 Task: Create a due date automation trigger when advanced on, 2 hours before a card is due add fields with custom field "Resume" set to 10.
Action: Mouse moved to (1135, 89)
Screenshot: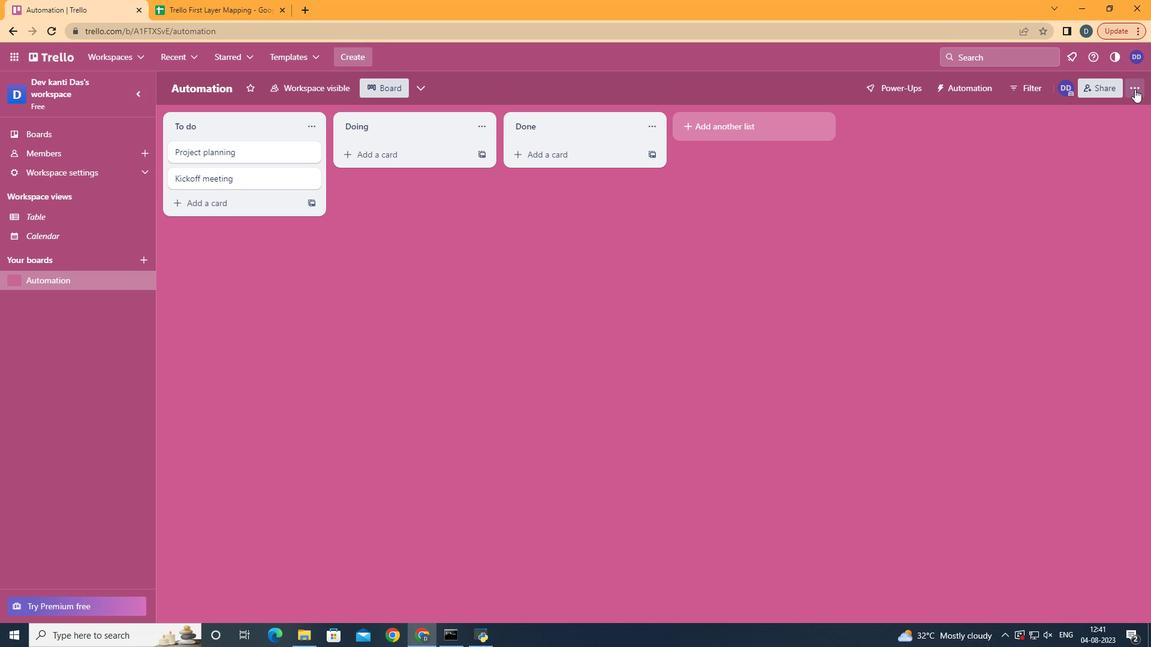
Action: Mouse pressed left at (1135, 89)
Screenshot: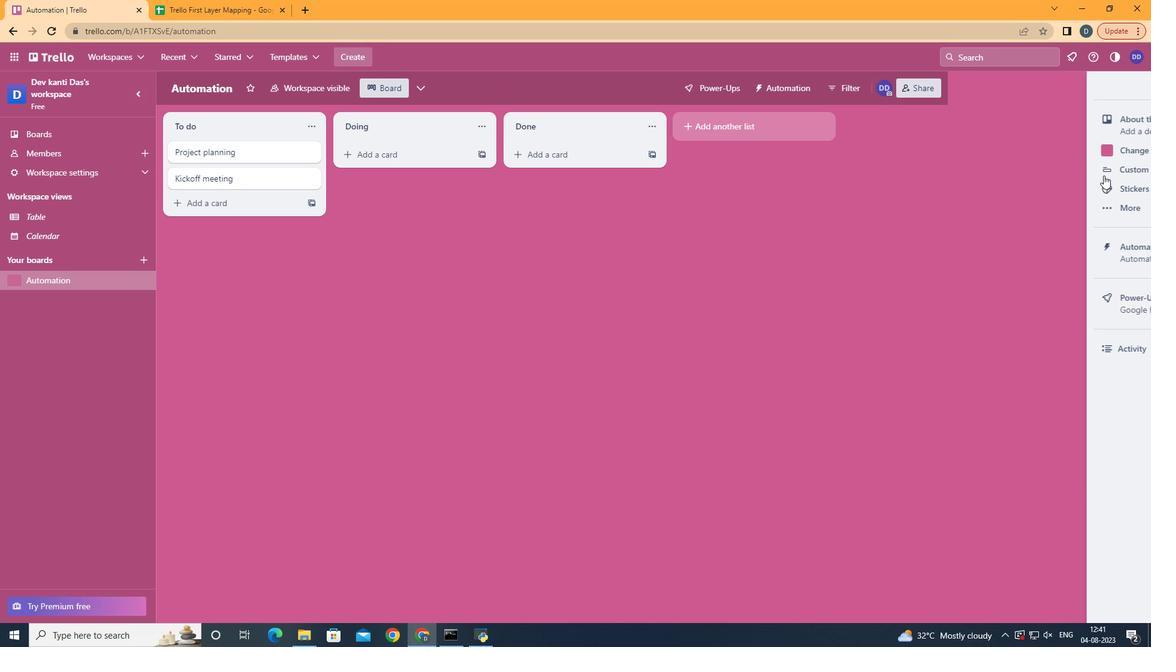 
Action: Mouse moved to (1056, 247)
Screenshot: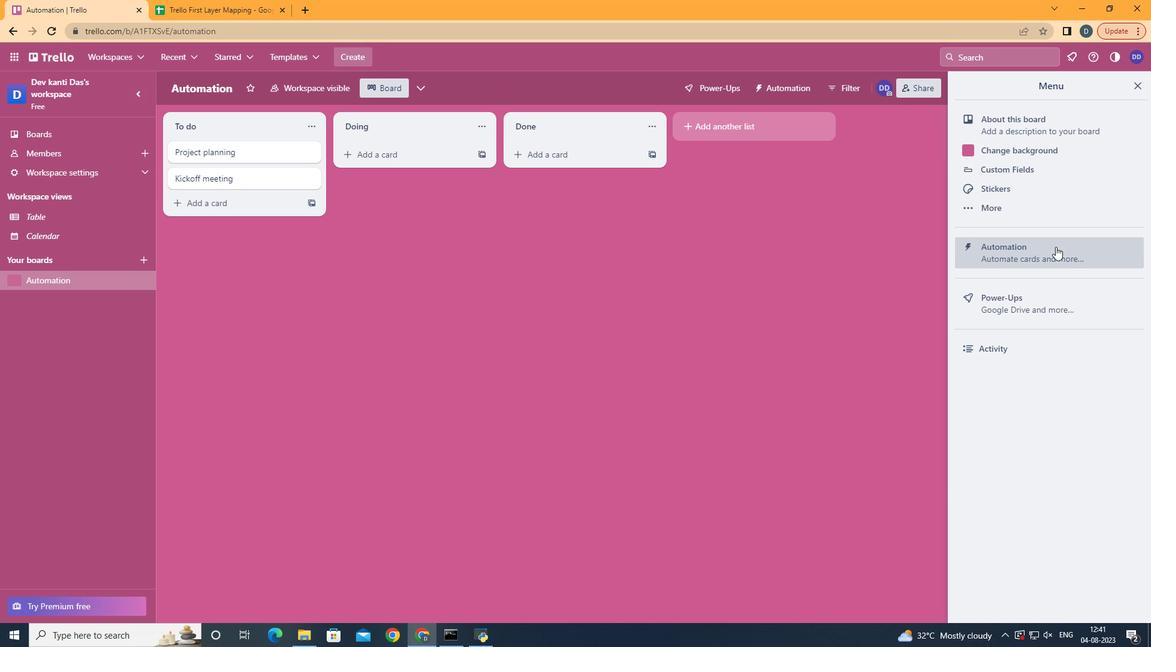 
Action: Mouse pressed left at (1056, 247)
Screenshot: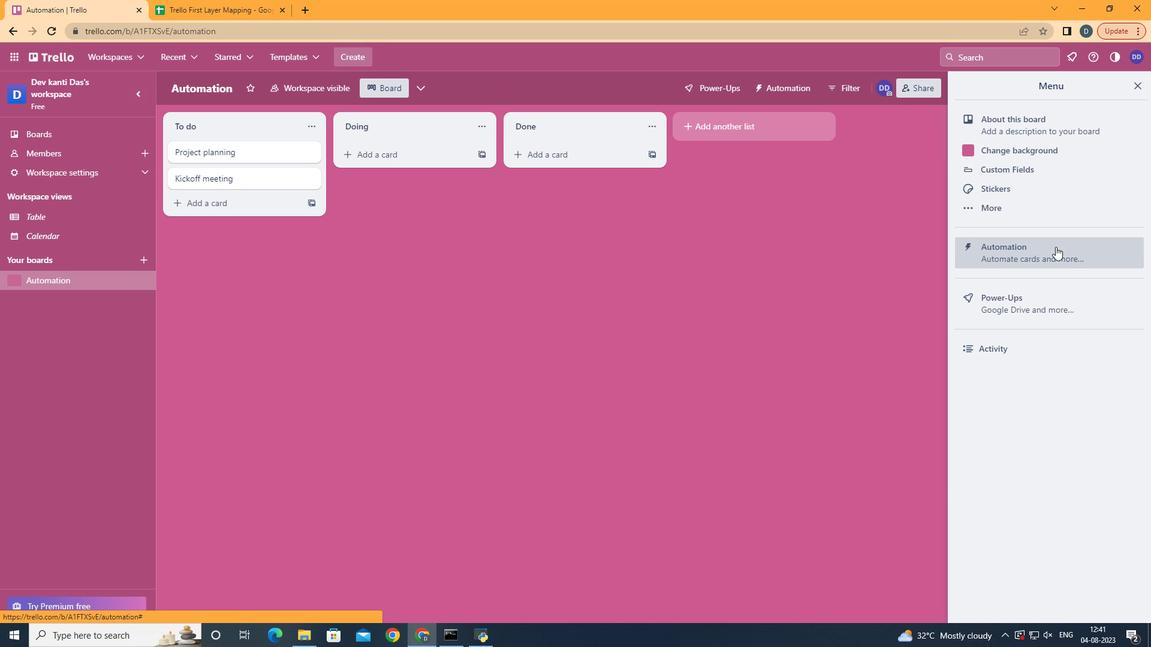 
Action: Mouse moved to (242, 241)
Screenshot: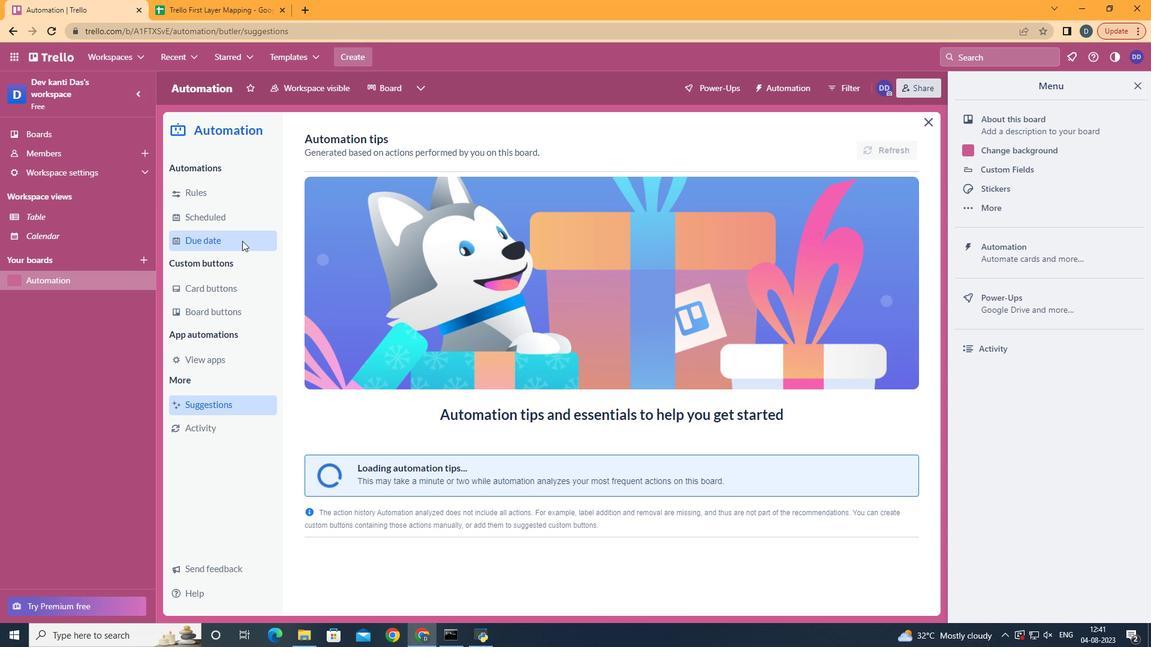 
Action: Mouse pressed left at (242, 241)
Screenshot: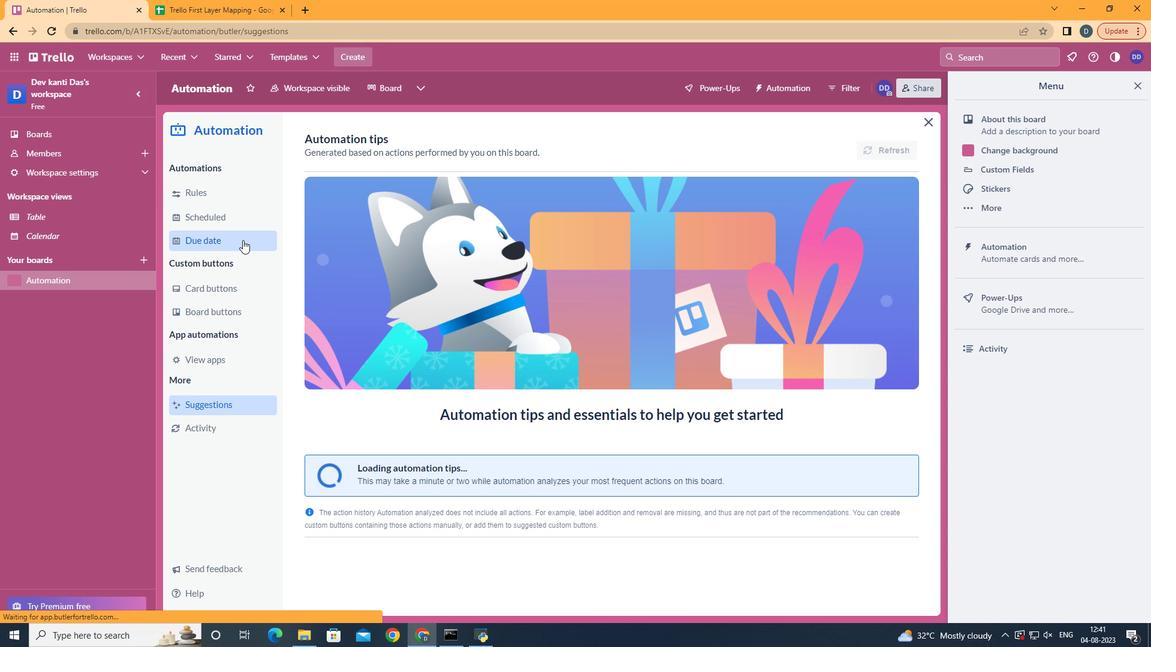 
Action: Mouse moved to (845, 137)
Screenshot: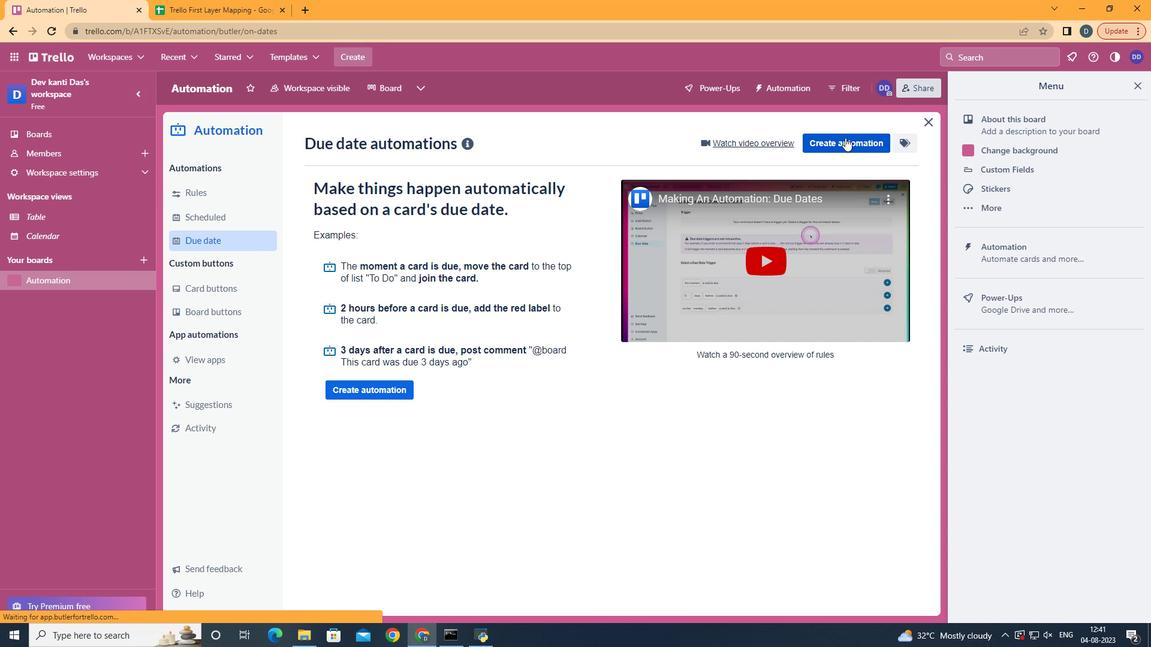 
Action: Mouse pressed left at (845, 137)
Screenshot: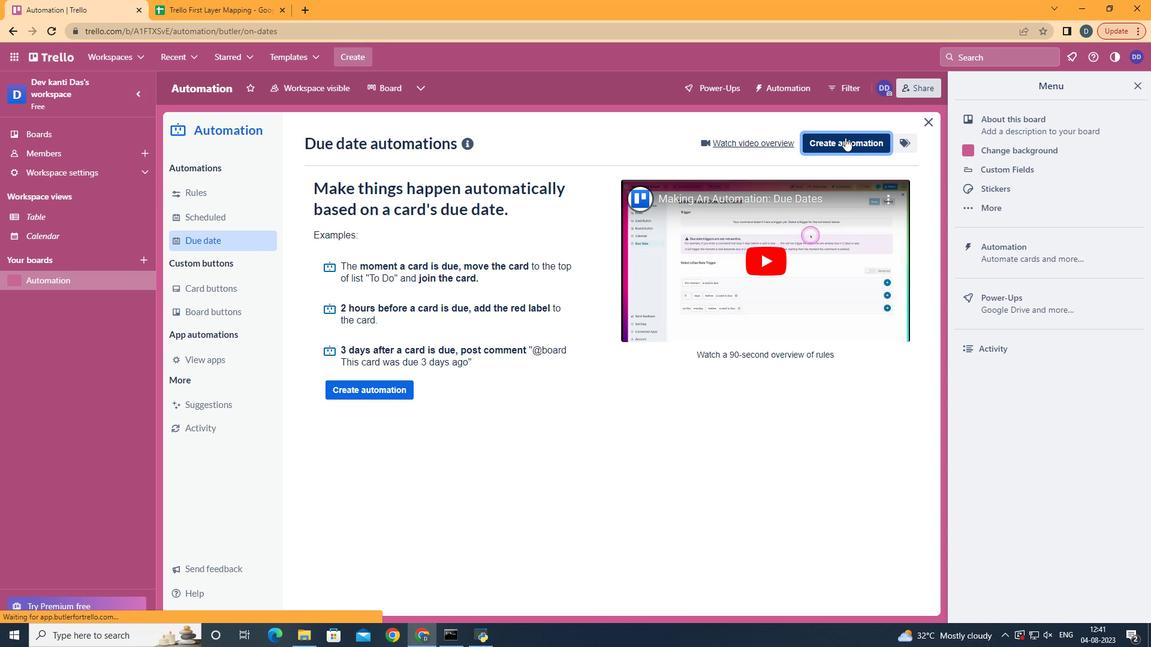 
Action: Mouse moved to (656, 256)
Screenshot: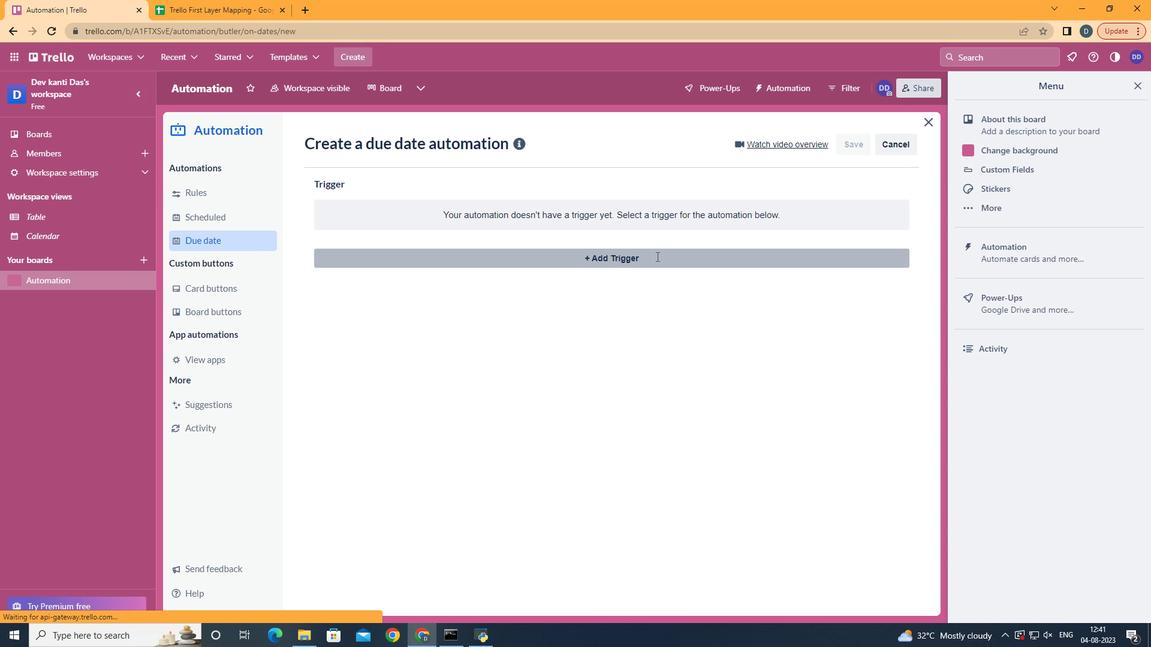 
Action: Mouse pressed left at (656, 256)
Screenshot: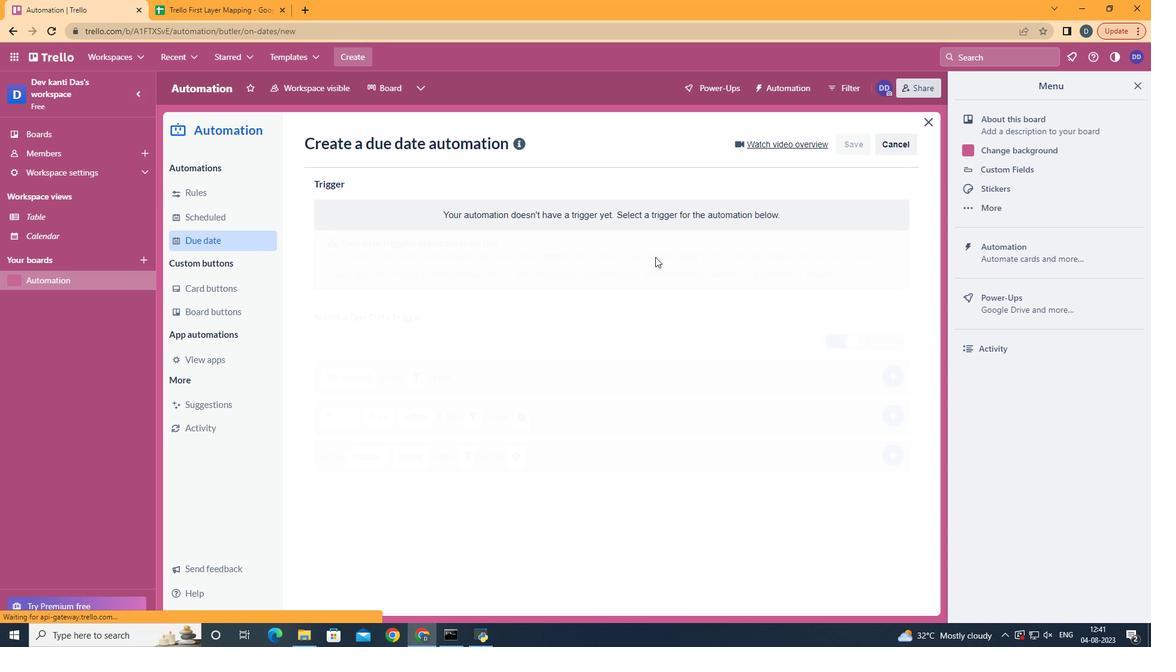 
Action: Mouse moved to (388, 523)
Screenshot: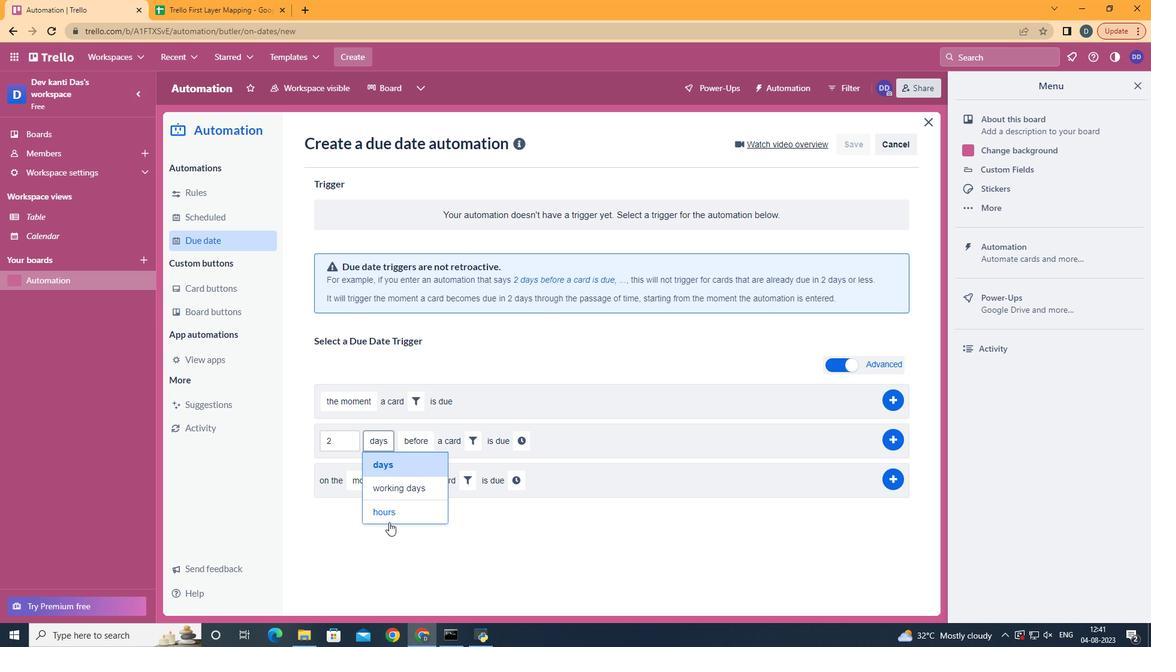 
Action: Mouse pressed left at (388, 523)
Screenshot: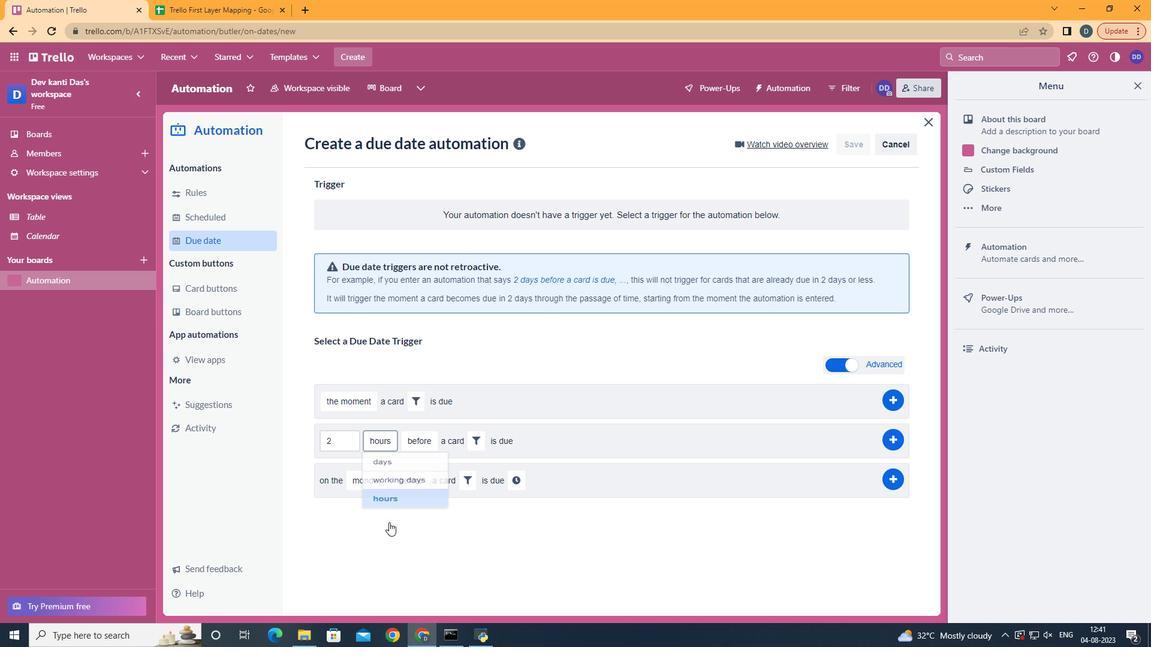 
Action: Mouse moved to (429, 466)
Screenshot: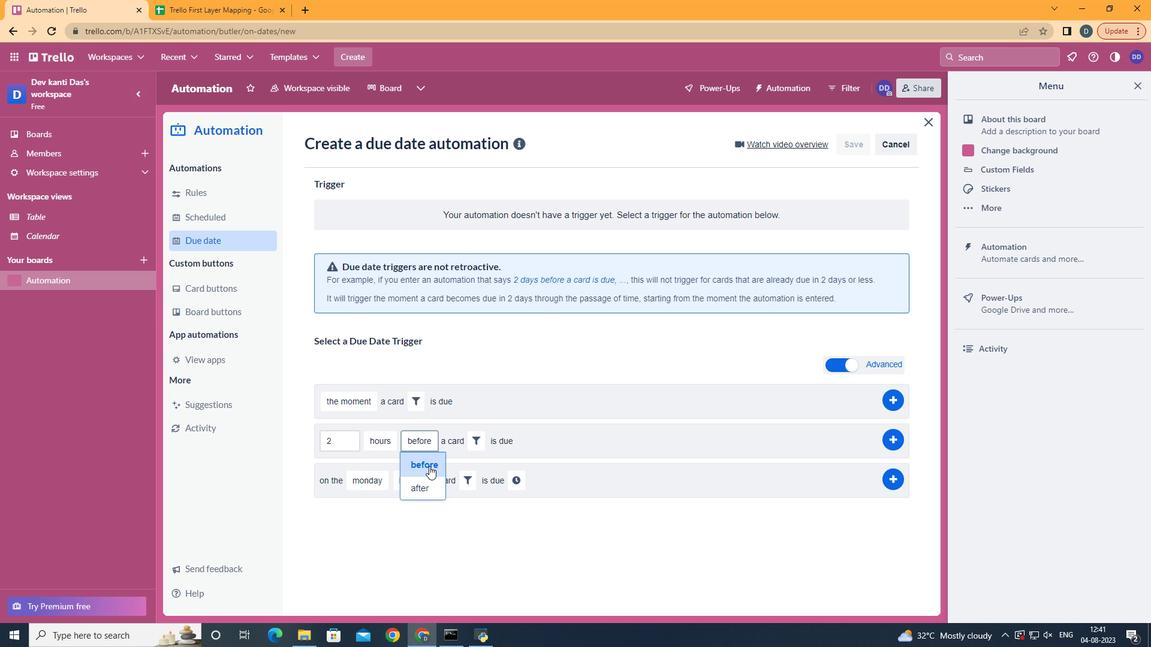 
Action: Mouse pressed left at (429, 466)
Screenshot: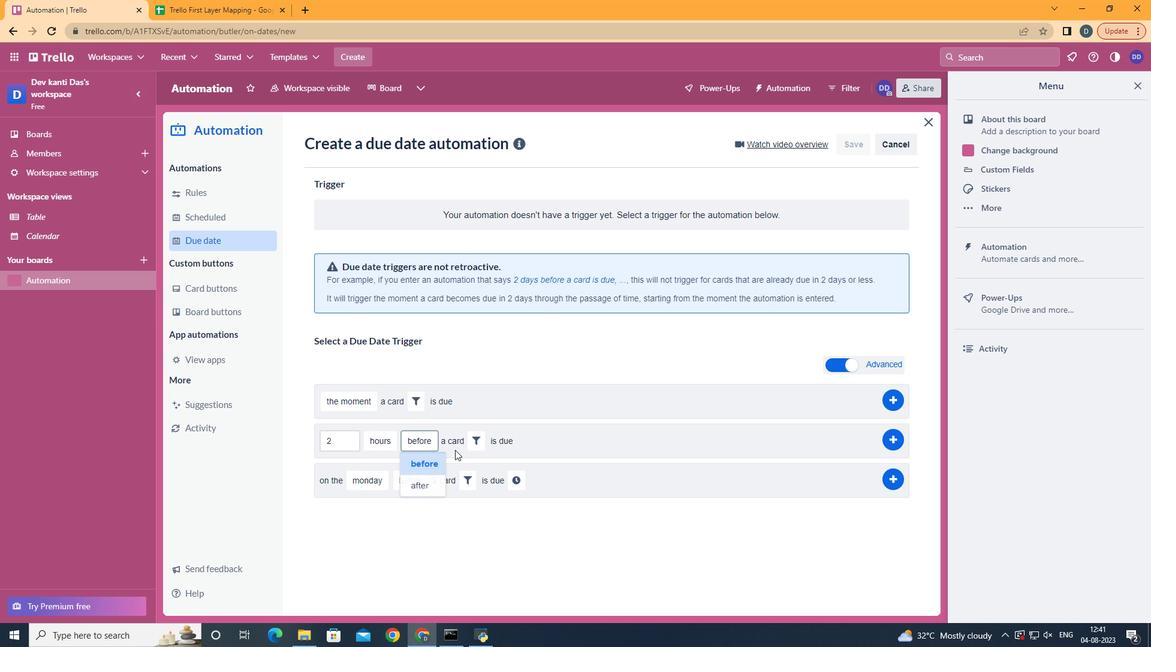 
Action: Mouse moved to (463, 445)
Screenshot: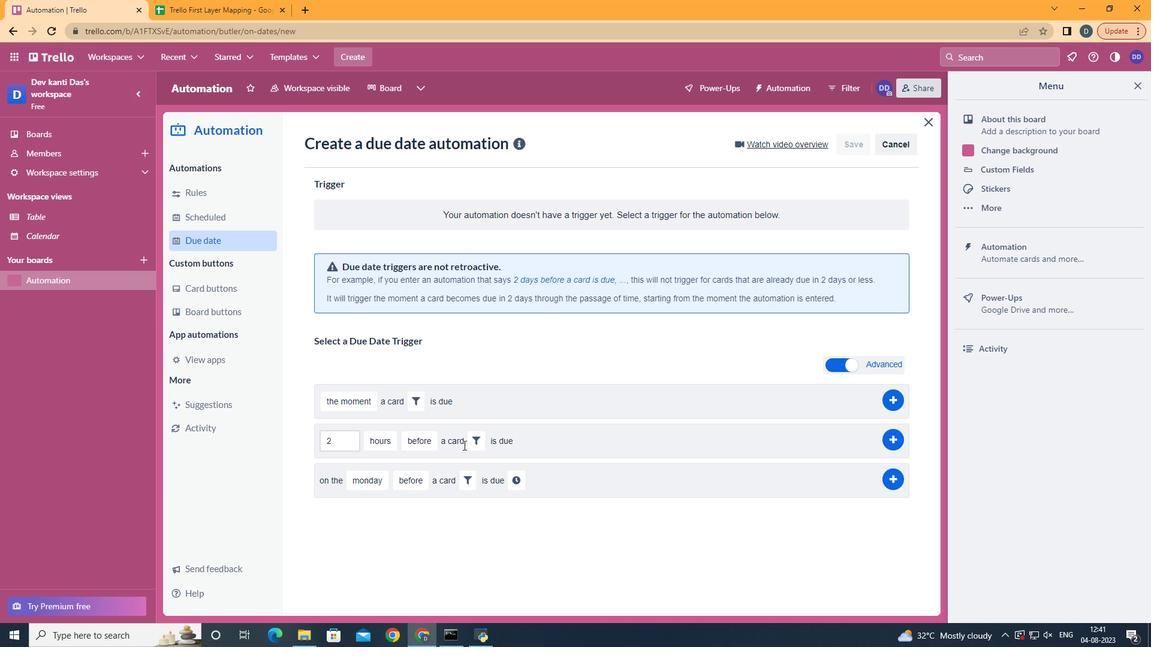 
Action: Mouse pressed left at (463, 445)
Screenshot: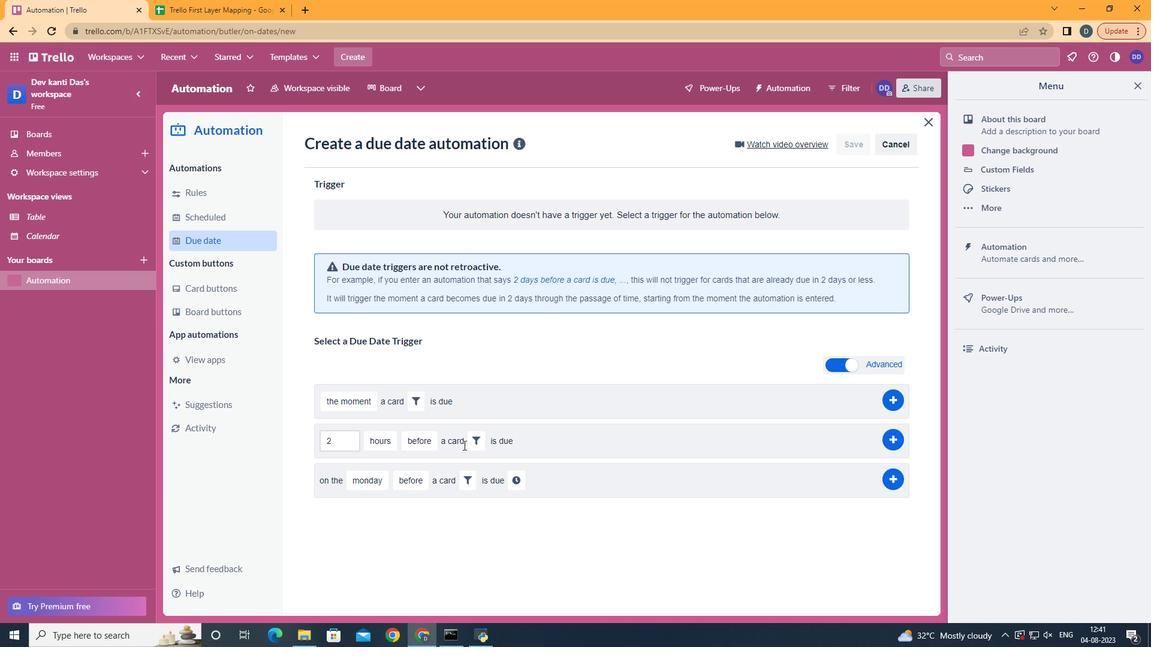 
Action: Mouse moved to (484, 439)
Screenshot: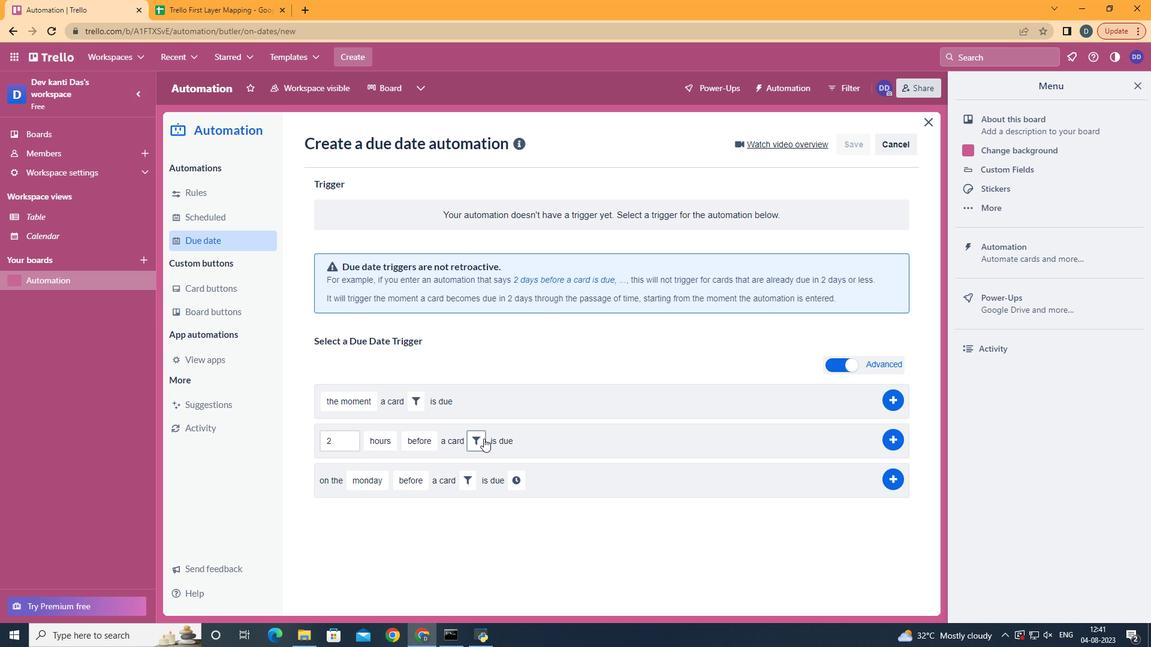 
Action: Mouse pressed left at (484, 439)
Screenshot: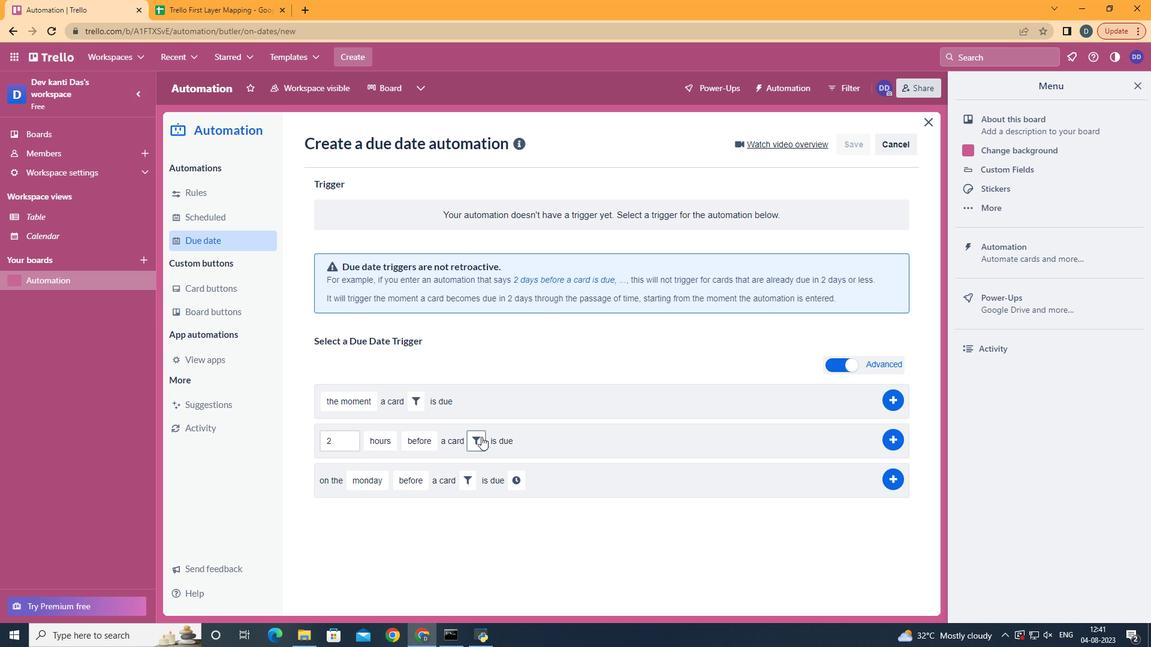
Action: Mouse moved to (671, 481)
Screenshot: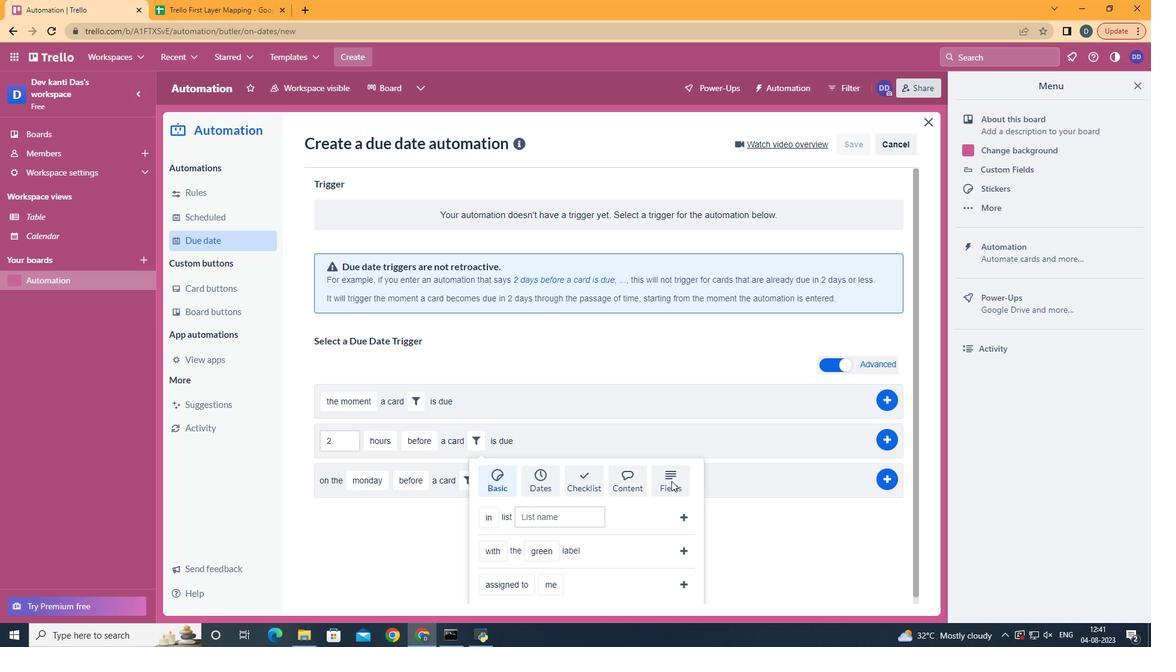 
Action: Mouse pressed left at (671, 481)
Screenshot: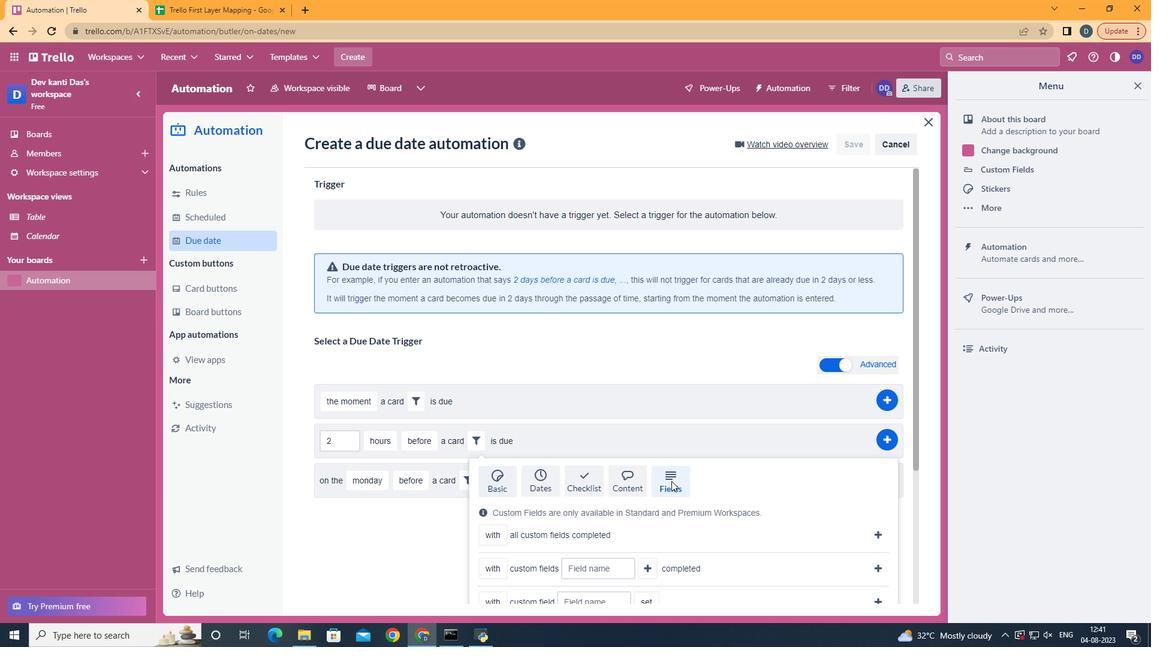 
Action: Mouse moved to (670, 481)
Screenshot: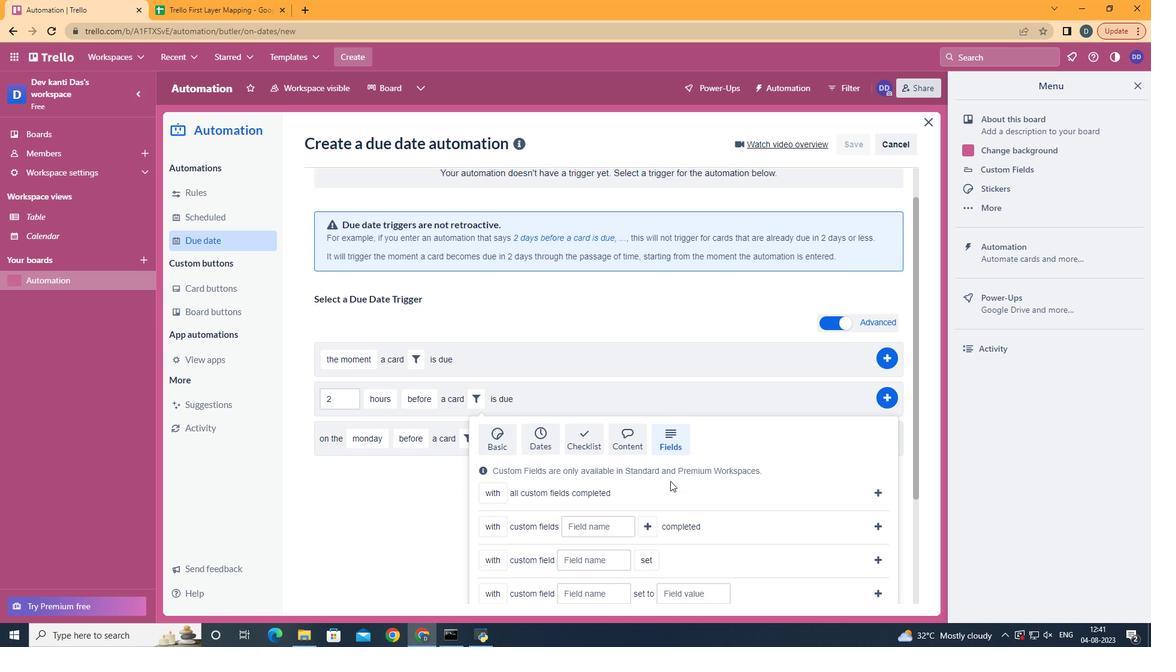 
Action: Mouse scrolled (670, 481) with delta (0, 0)
Screenshot: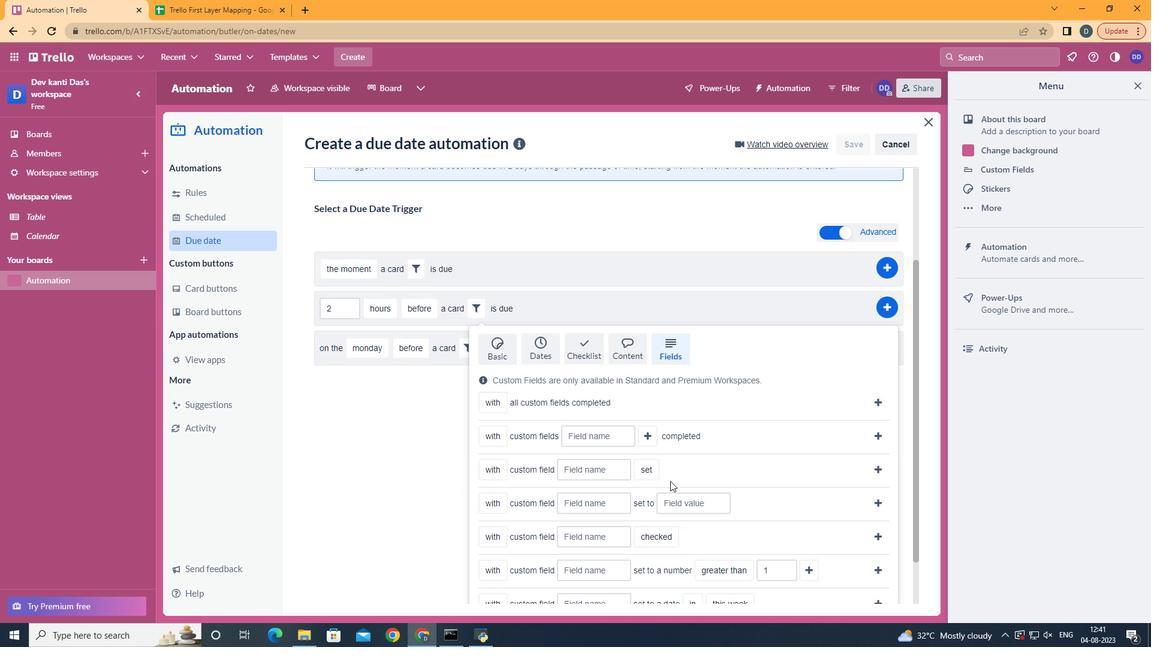 
Action: Mouse scrolled (670, 481) with delta (0, 0)
Screenshot: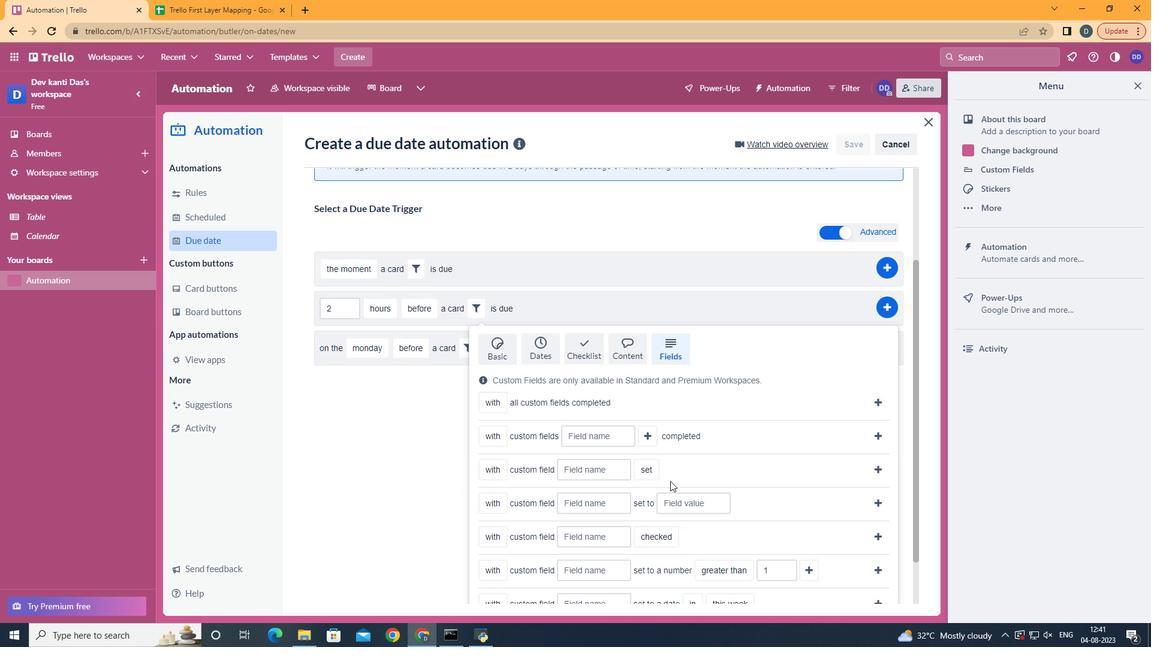 
Action: Mouse scrolled (670, 481) with delta (0, 0)
Screenshot: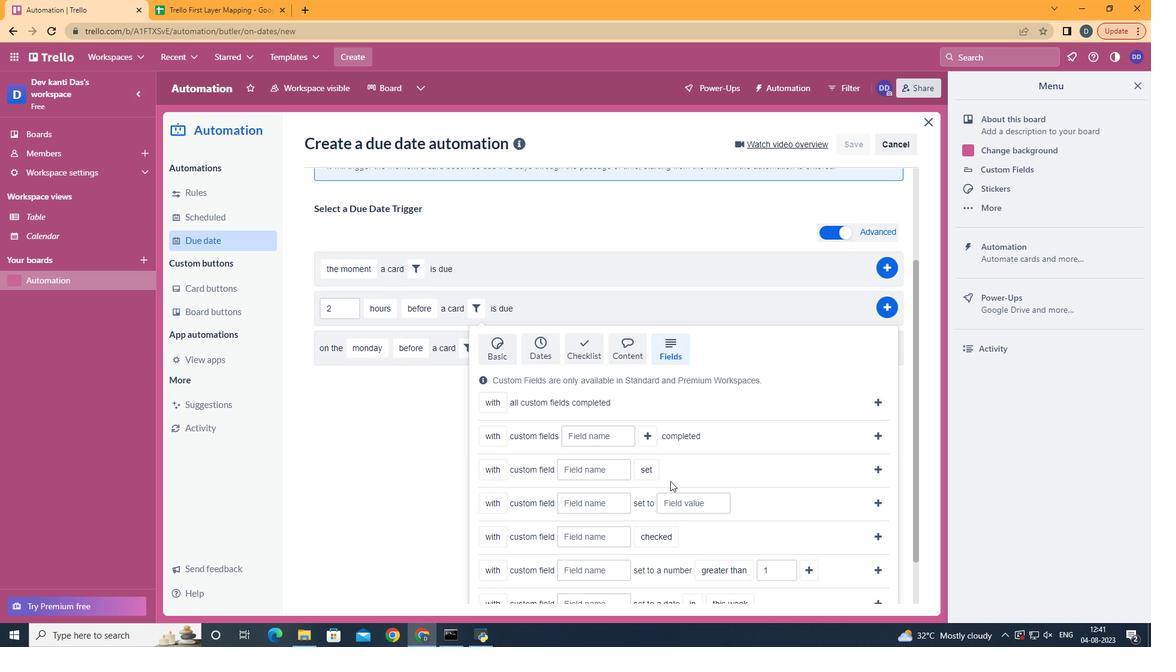 
Action: Mouse scrolled (670, 481) with delta (0, 0)
Screenshot: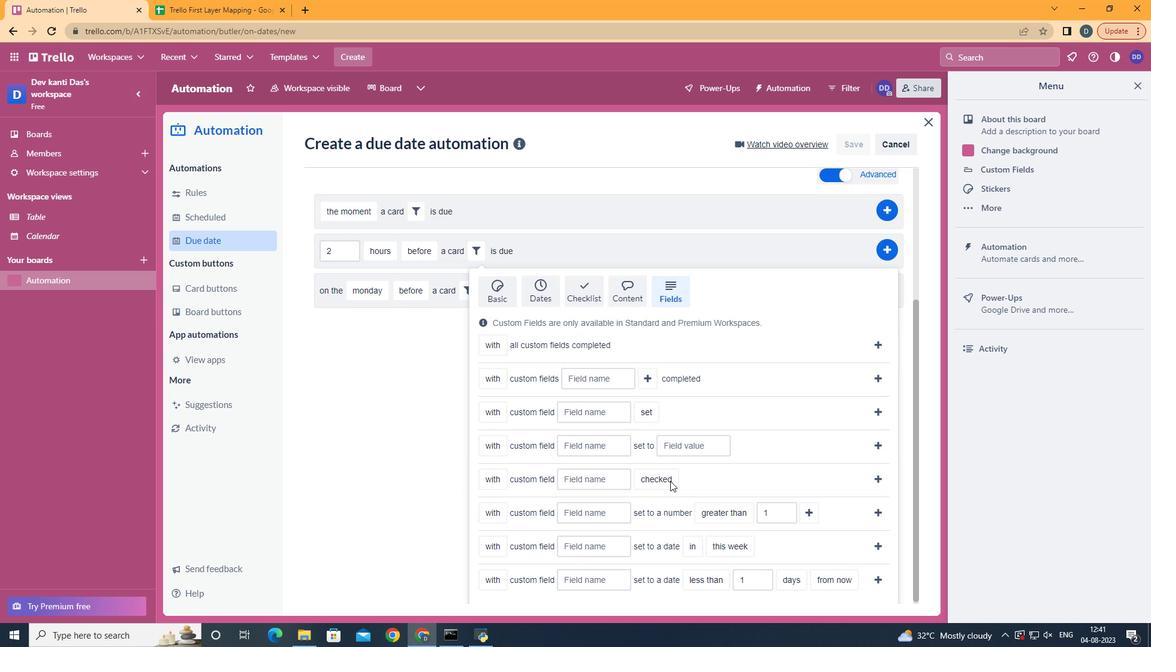 
Action: Mouse moved to (507, 469)
Screenshot: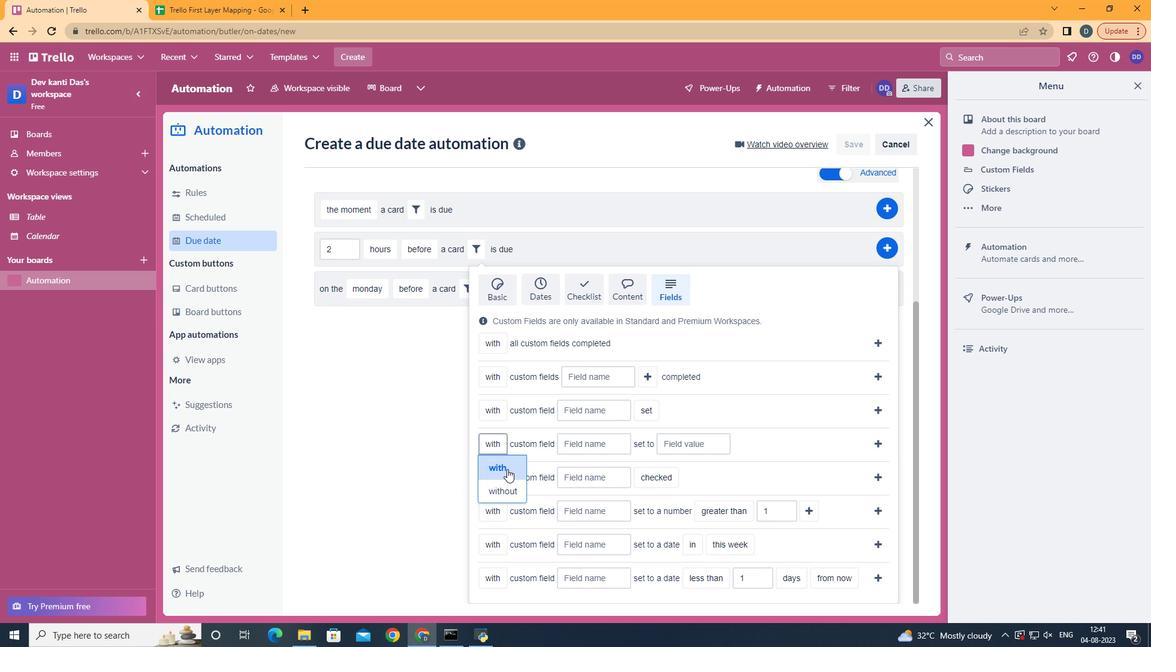 
Action: Mouse pressed left at (507, 469)
Screenshot: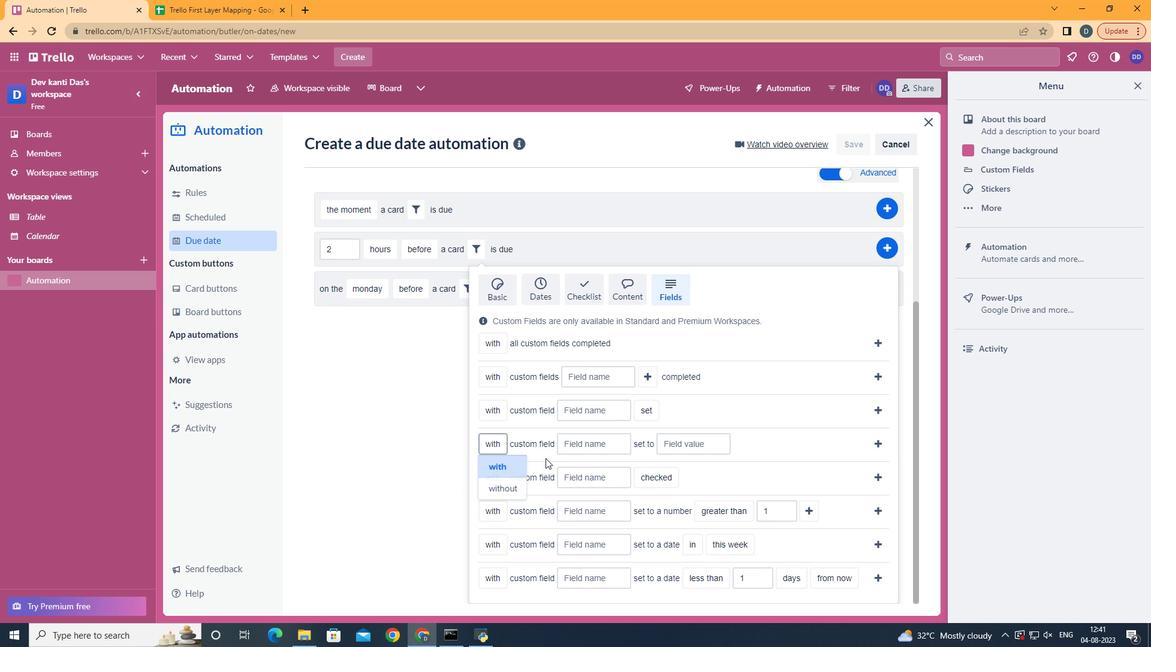 
Action: Mouse moved to (580, 448)
Screenshot: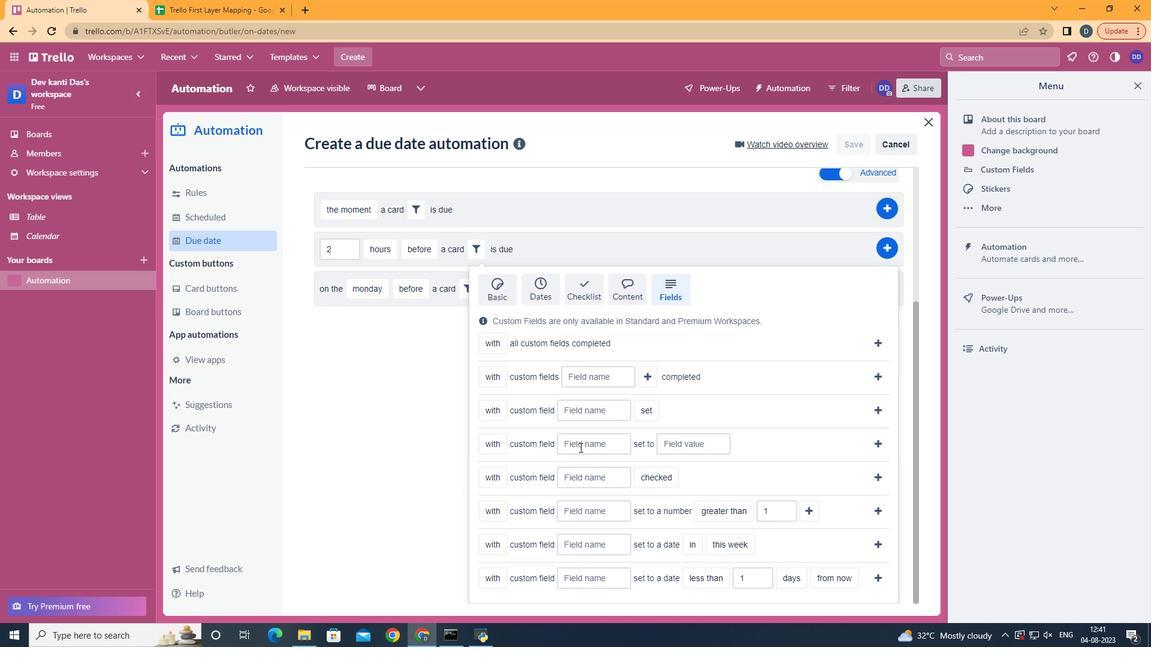 
Action: Mouse pressed left at (580, 448)
Screenshot: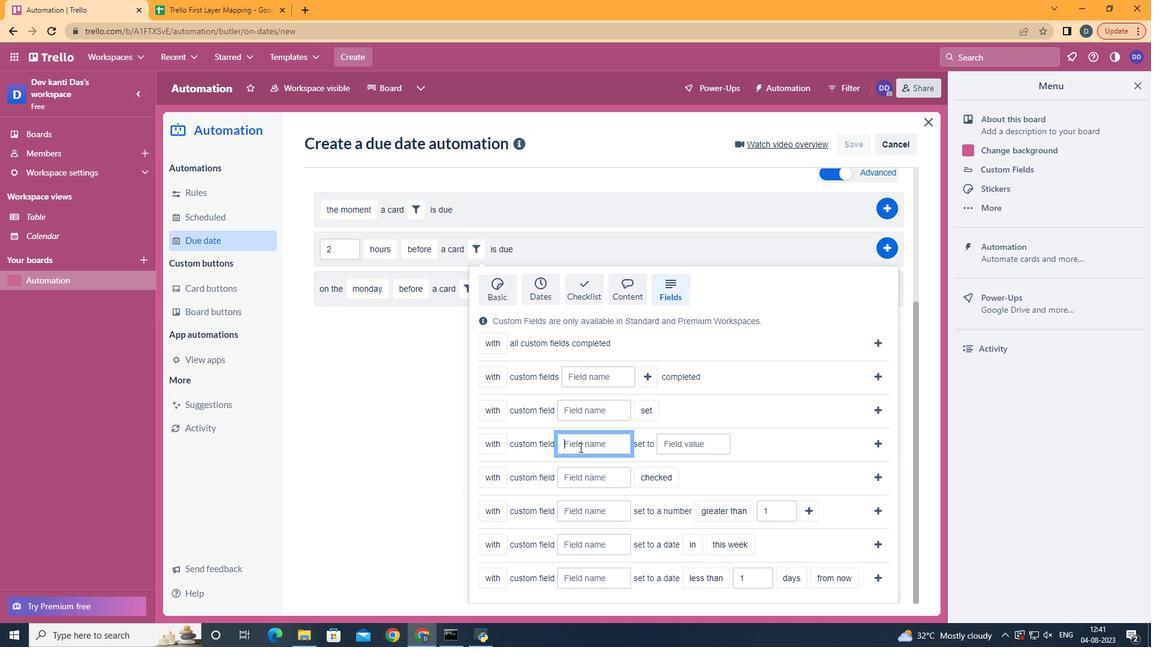 
Action: Key pressed <Key.shift>Resume
Screenshot: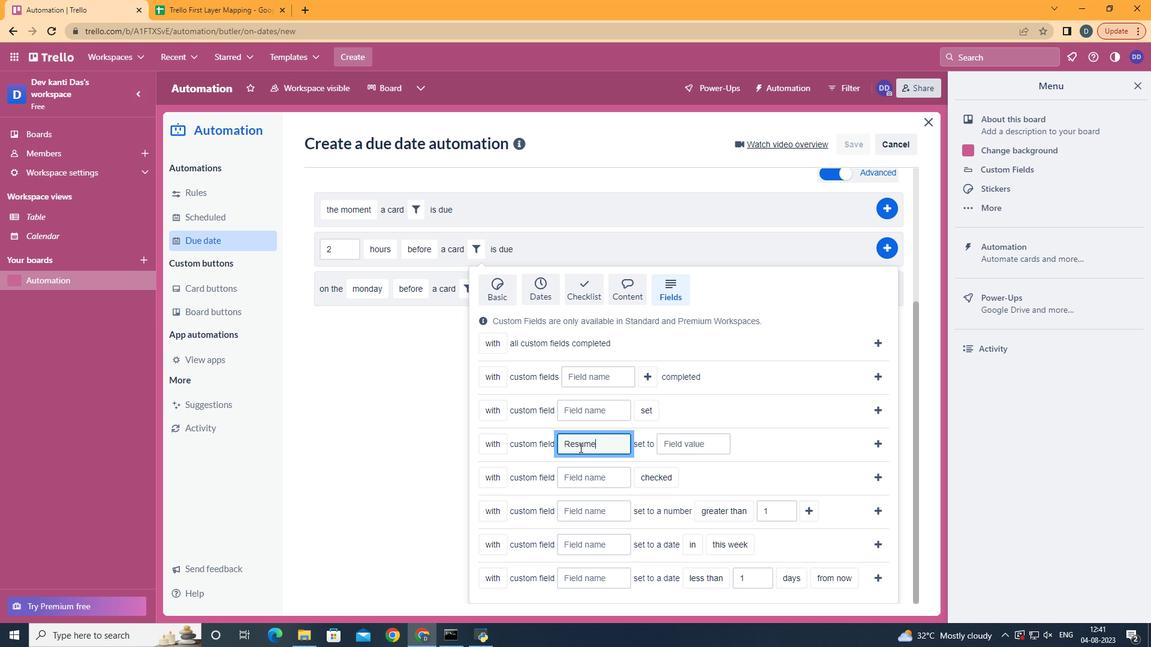 
Action: Mouse moved to (683, 442)
Screenshot: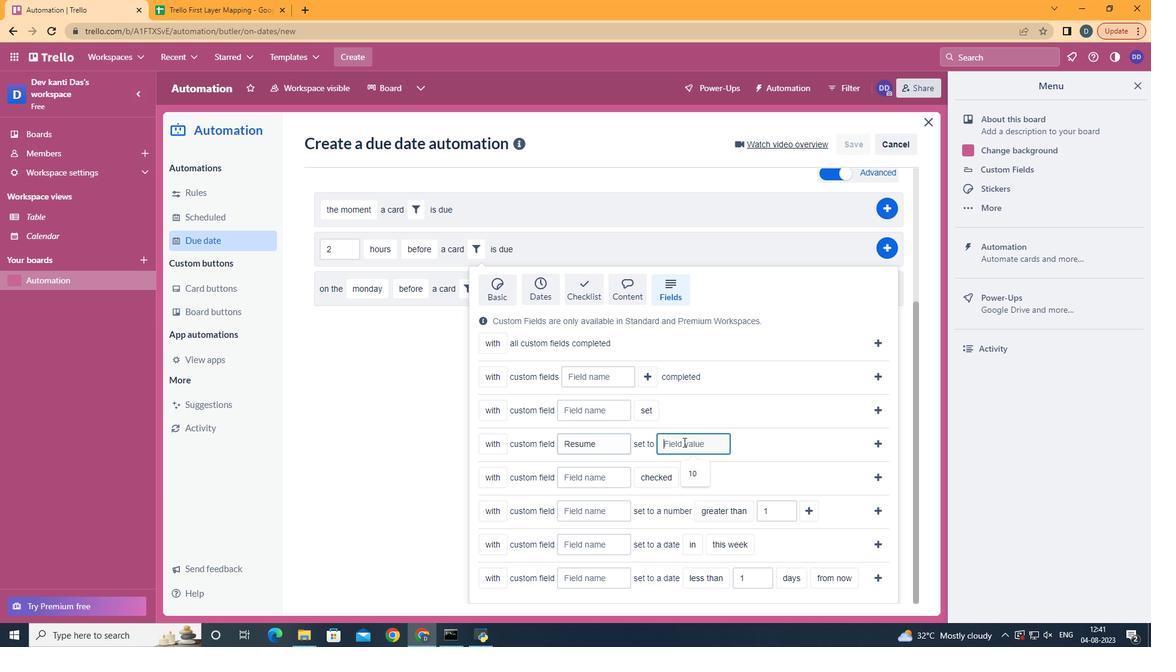 
Action: Mouse pressed left at (683, 442)
Screenshot: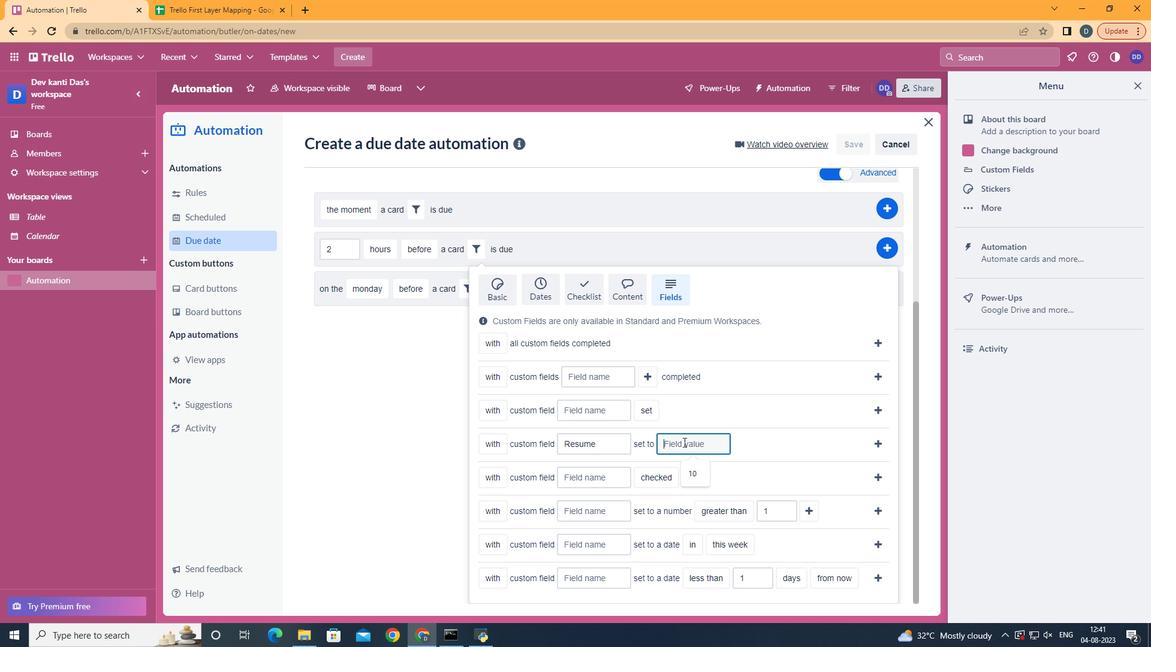 
Action: Key pressed 10
Screenshot: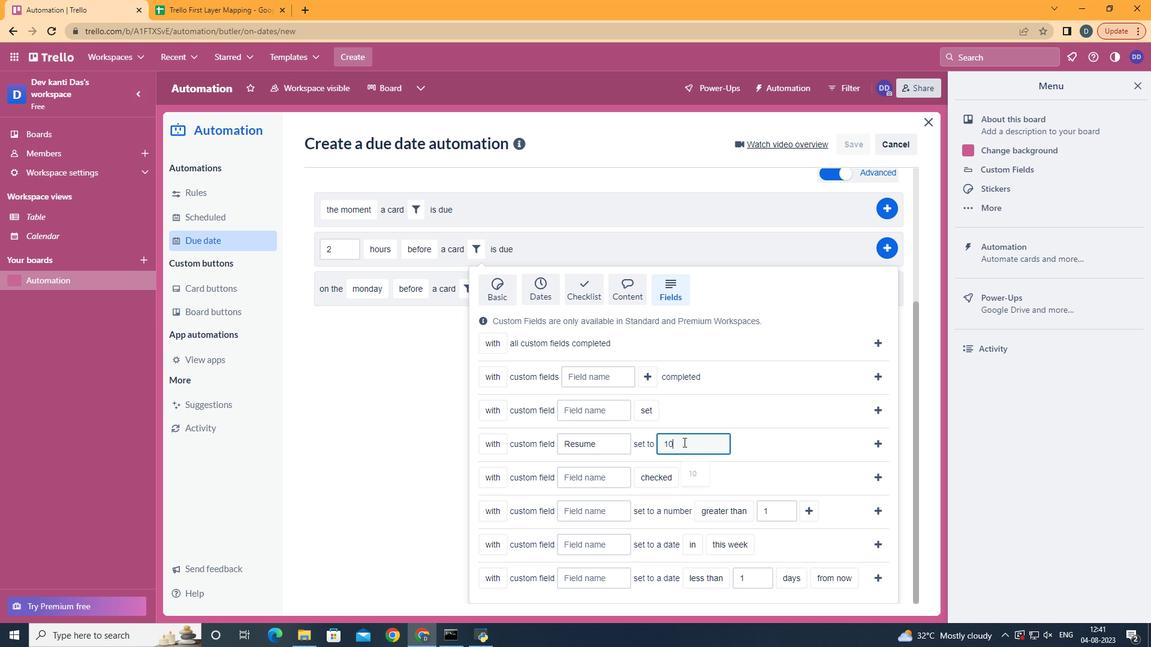 
Action: Mouse moved to (872, 444)
Screenshot: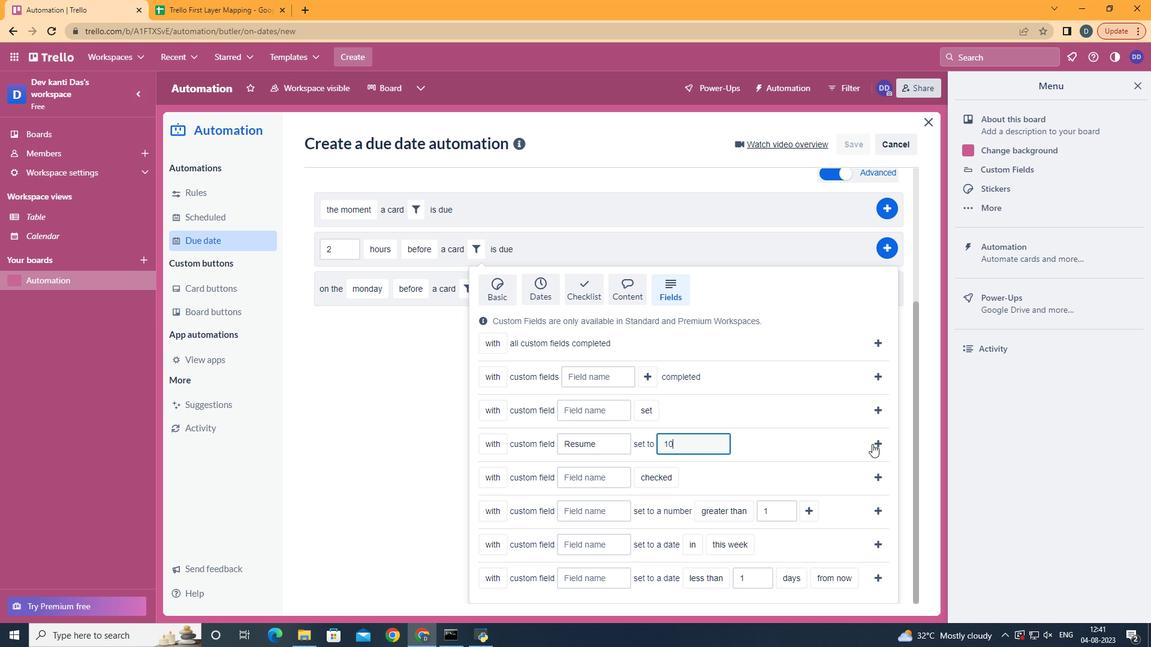 
Action: Mouse pressed left at (872, 444)
Screenshot: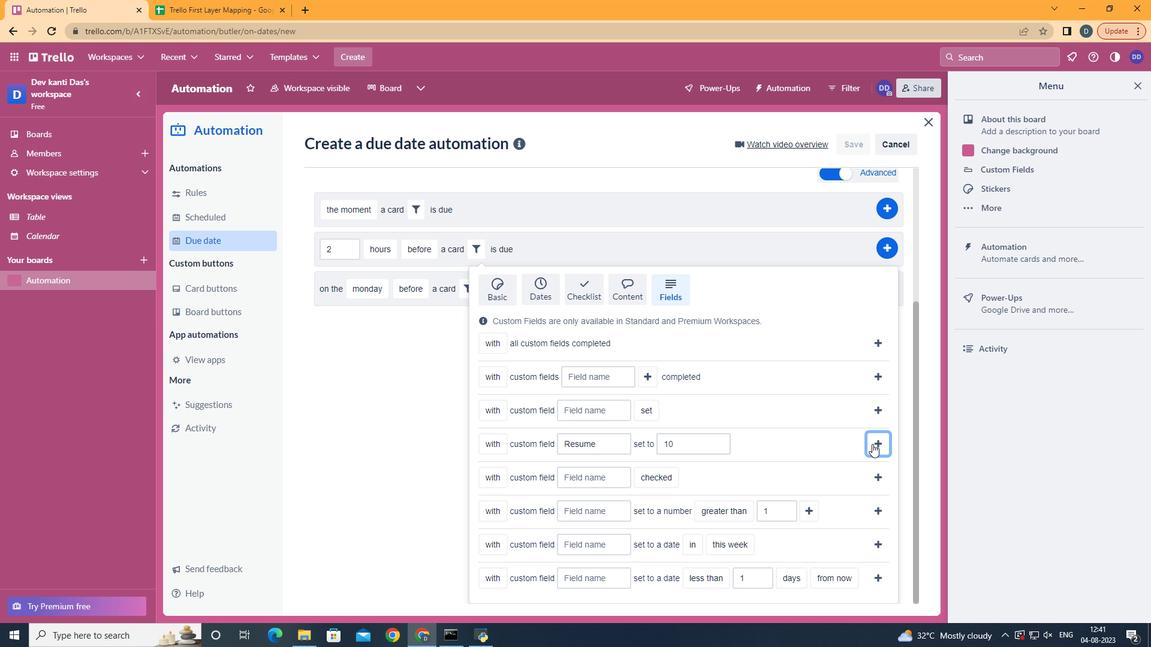 
Action: Mouse moved to (895, 441)
Screenshot: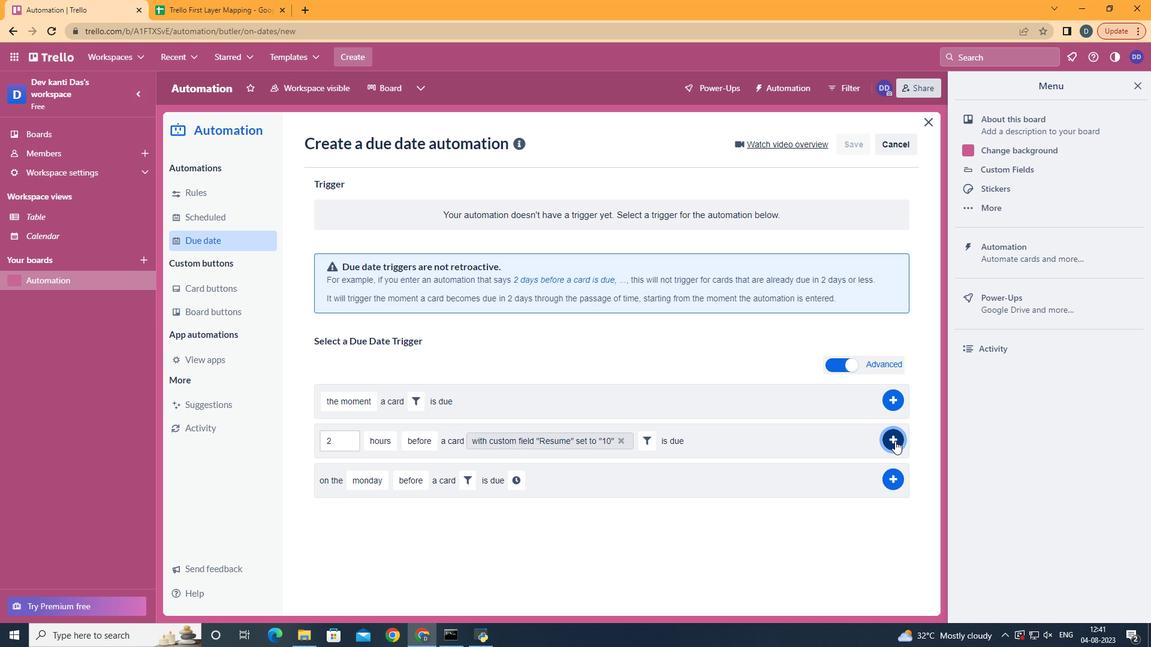 
Action: Mouse pressed left at (895, 441)
Screenshot: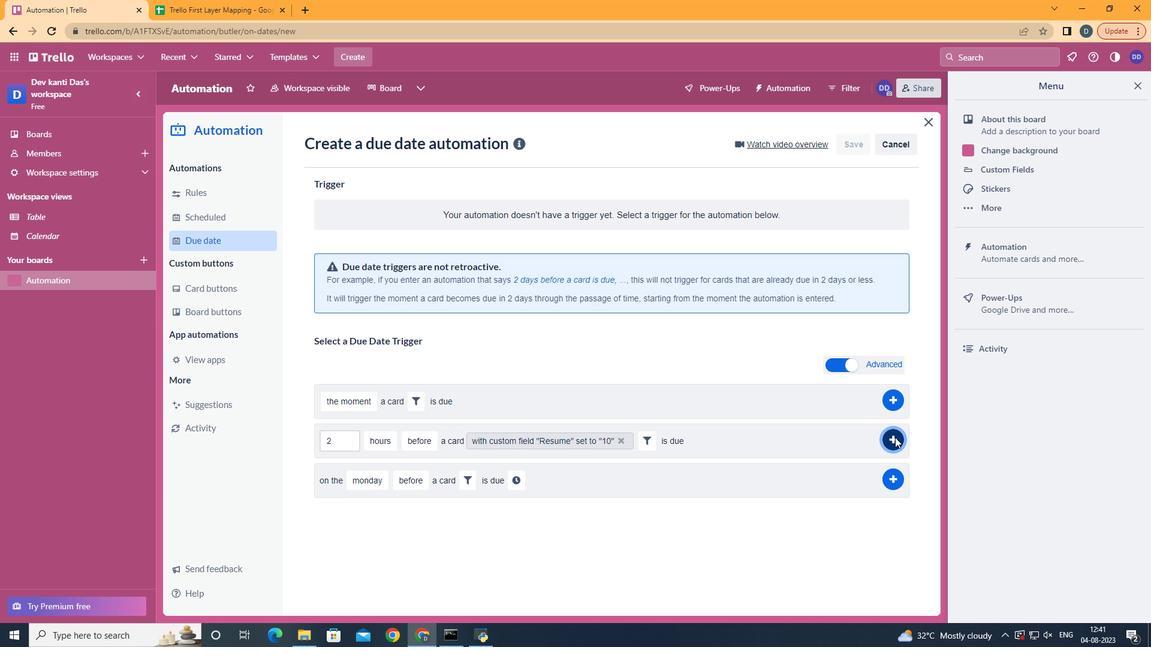 
Action: Mouse moved to (470, 364)
Screenshot: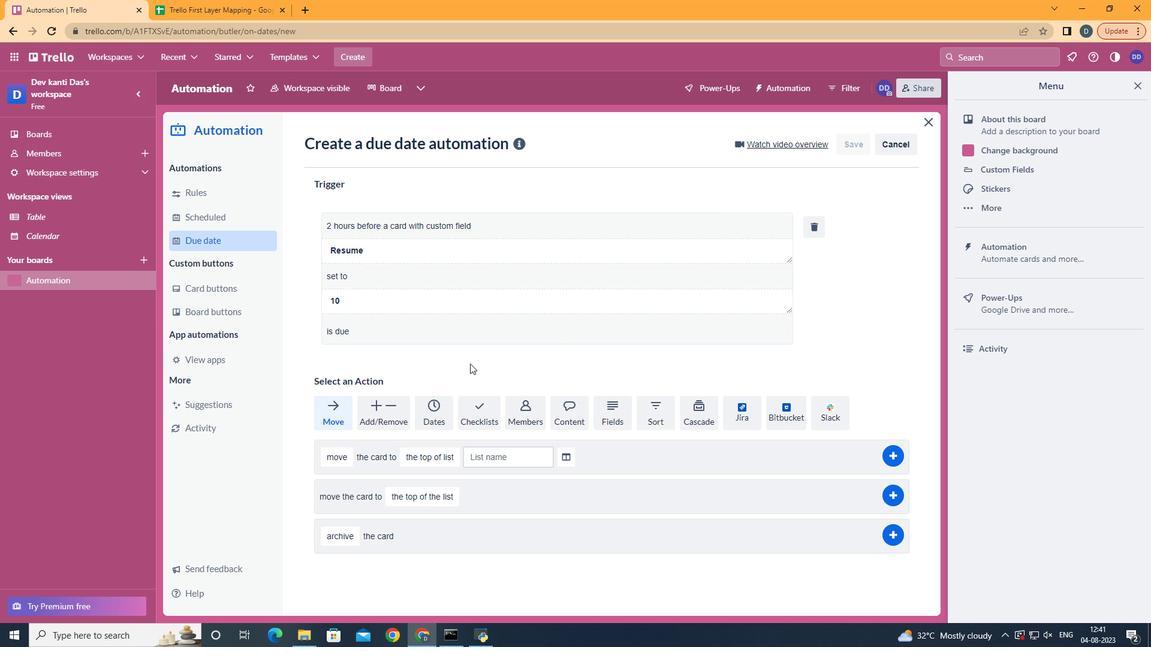 
